 Task: Create New Customer with Customer Name: Baris Pasta & Pizza, Billing Address Line1: 1127 Sharon Lane, Billing Address Line2:  South Bend, Billing Address Line3:  Indiana 46625
Action: Mouse moved to (207, 43)
Screenshot: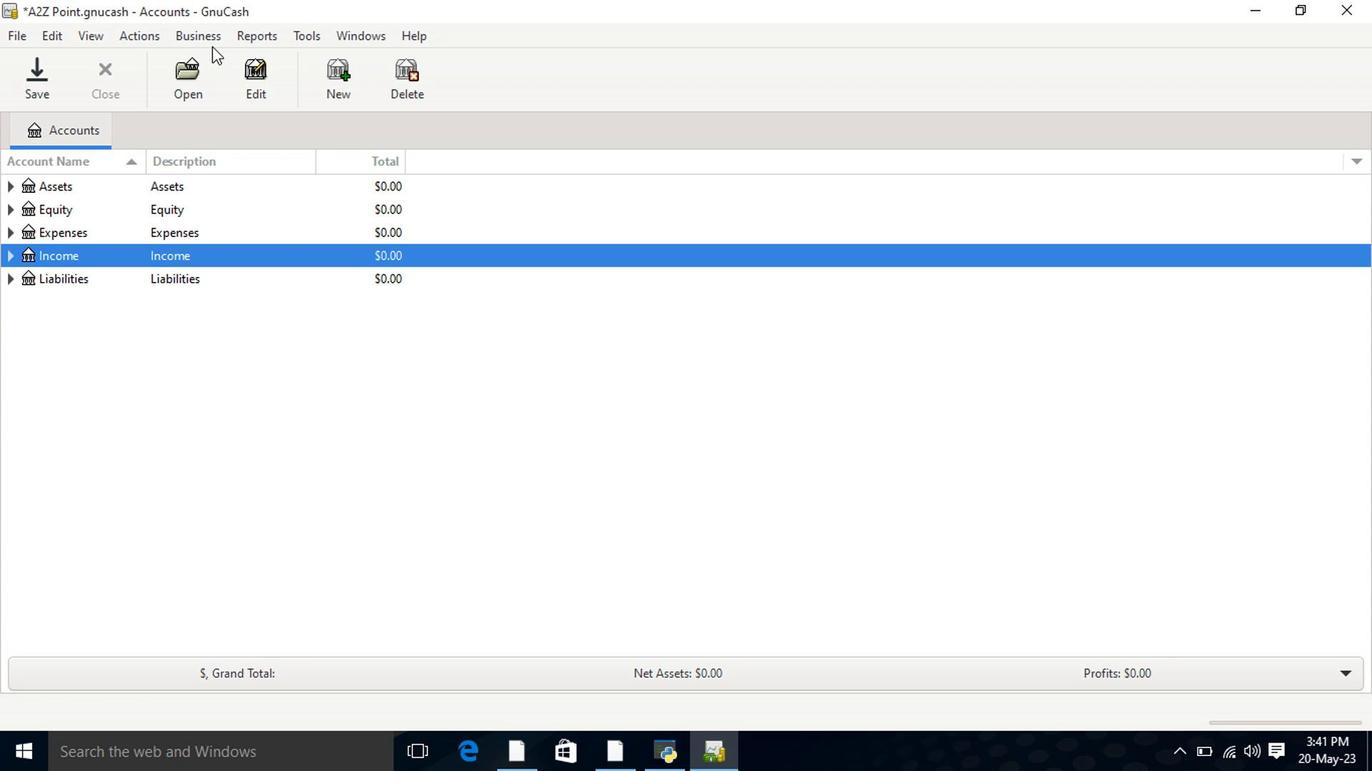 
Action: Mouse pressed left at (207, 43)
Screenshot: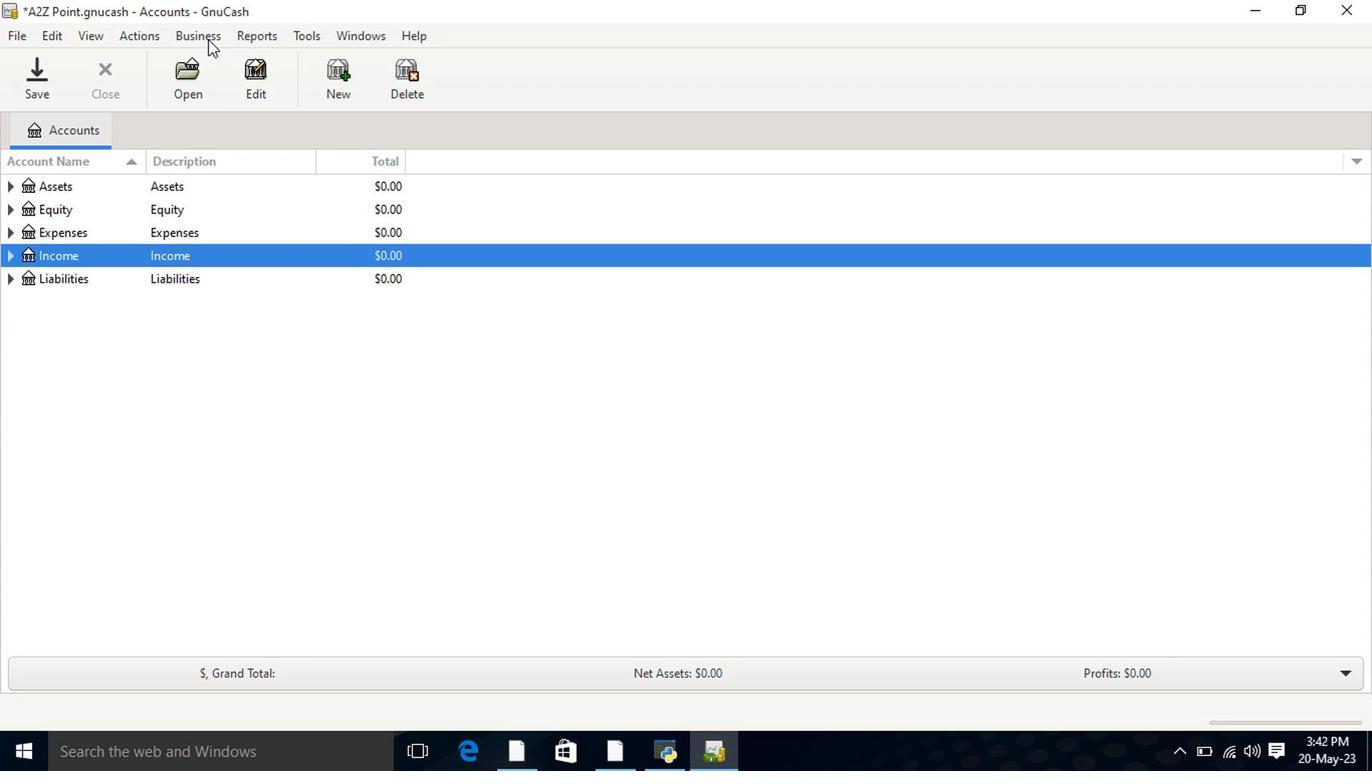 
Action: Mouse moved to (400, 90)
Screenshot: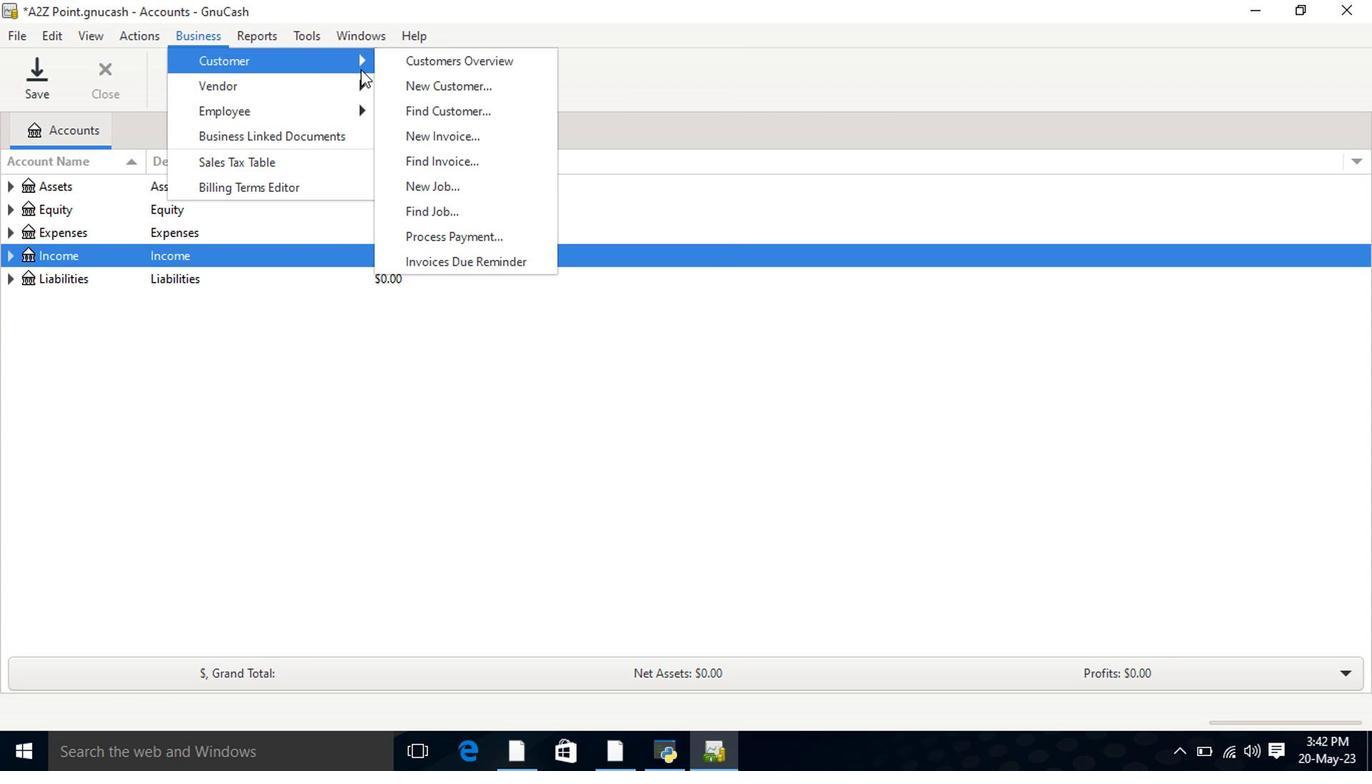 
Action: Mouse pressed left at (400, 90)
Screenshot: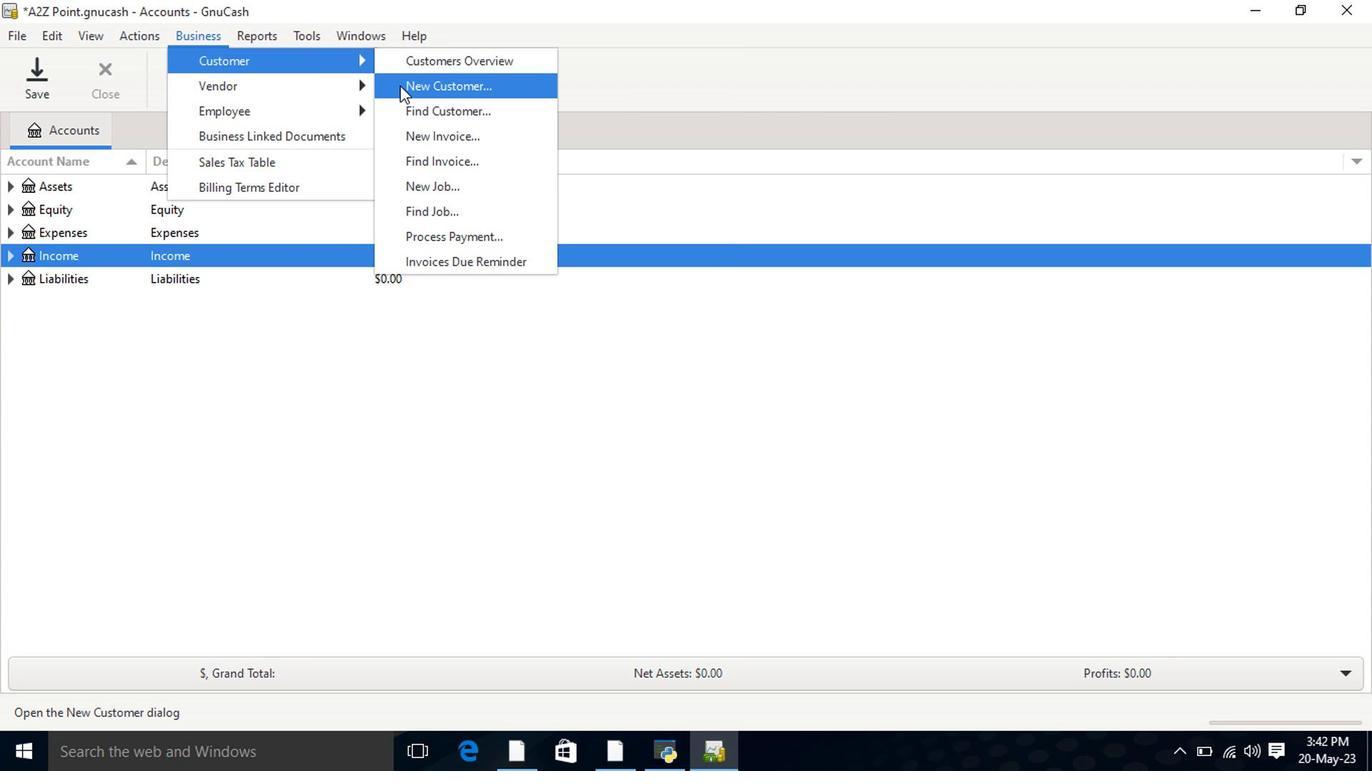 
Action: Mouse moved to (746, 216)
Screenshot: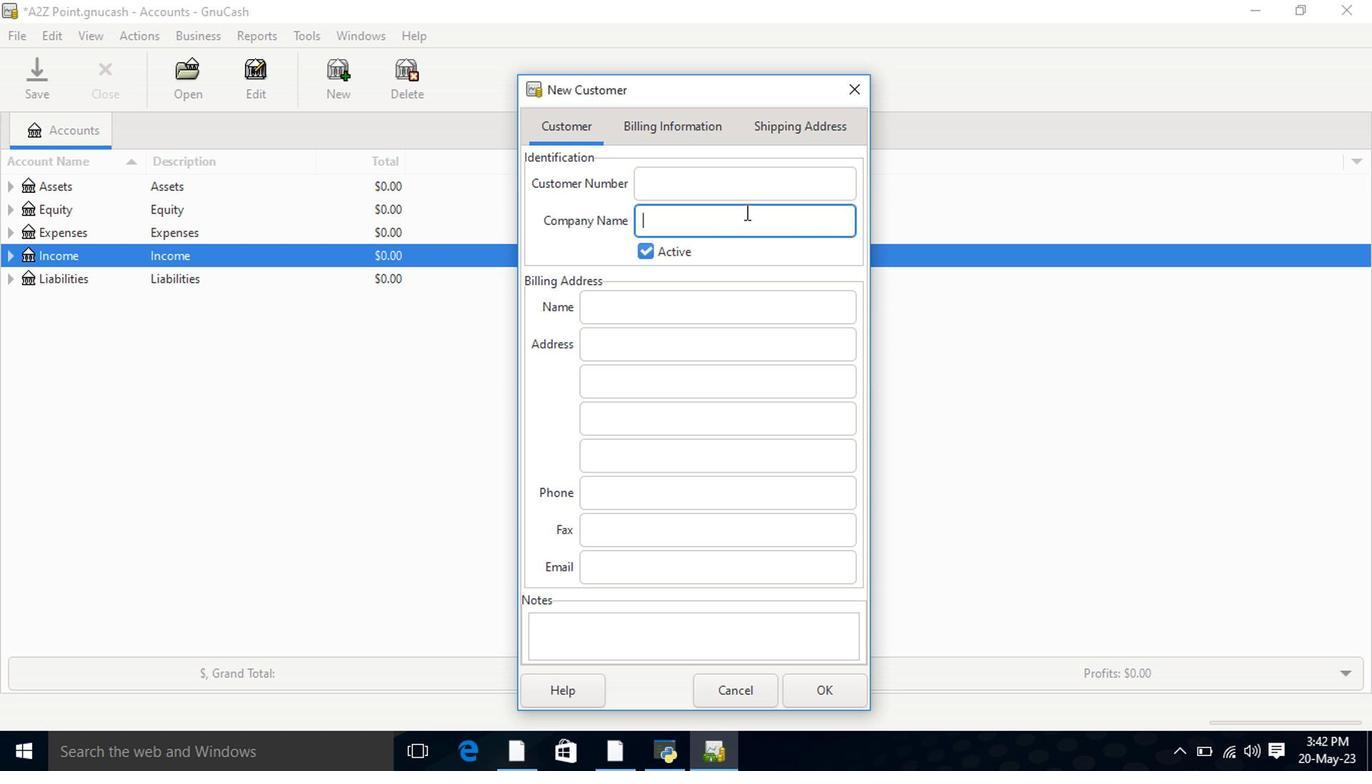 
Action: Key pressed <Key.shift>Baris<Key.space><Key.shift><Key.shift>Pasta<Key.space><Key.shift>&<Key.space><Key.shift><Key.shift>Pizza<Key.tab><Key.tab><Key.tab>
Screenshot: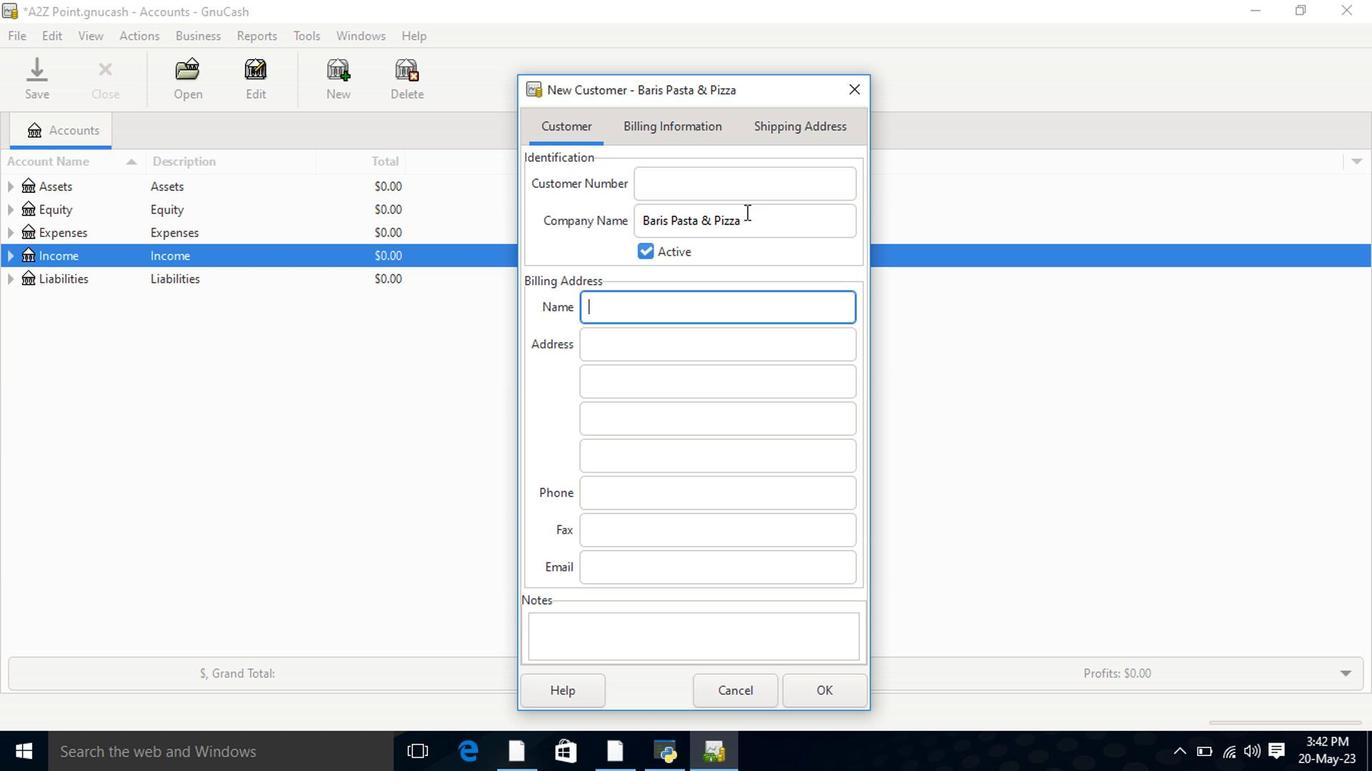 
Action: Mouse moved to (759, 240)
Screenshot: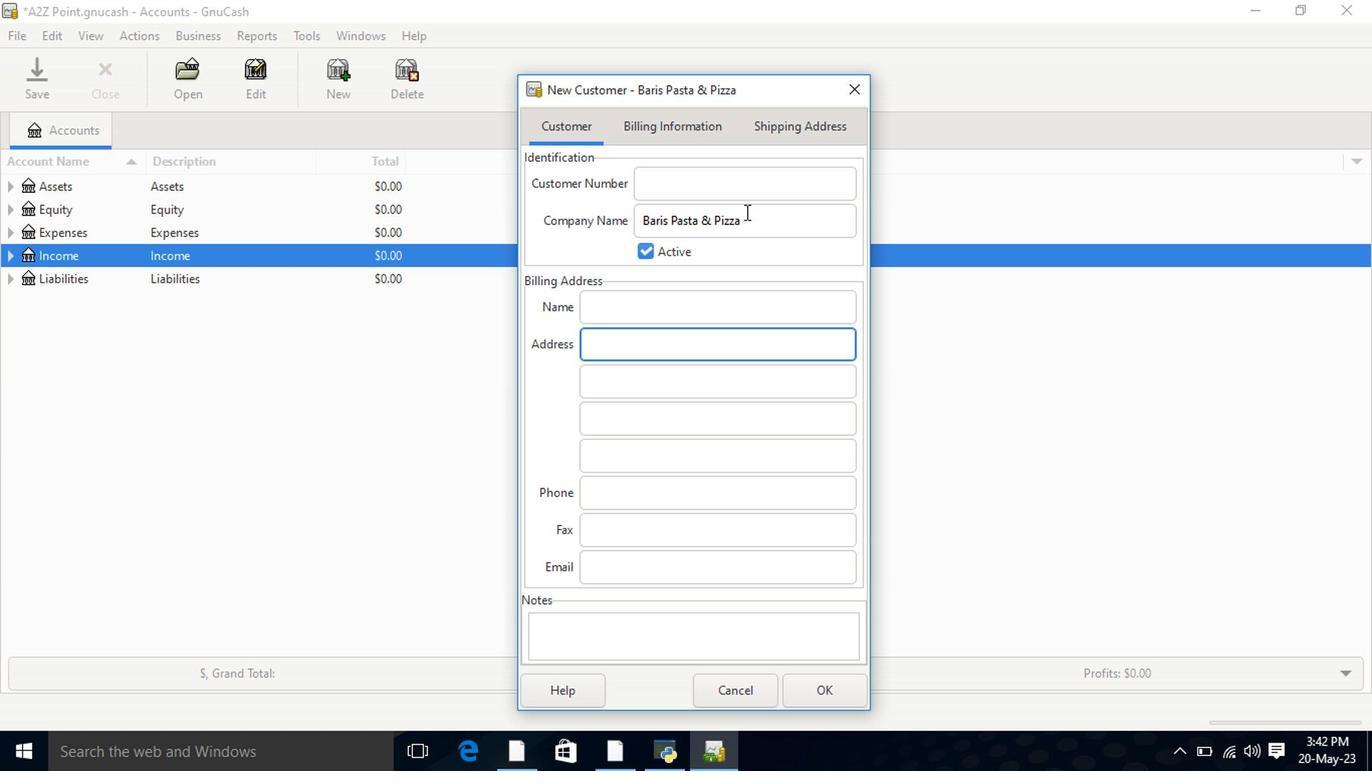 
Action: Key pressed 1127<Key.space><Key.shift>Sharon<Key.space><Key.shift>Lane<Key.tab><Key.shift>OU<Key.tab>IN<Key.tab>
Screenshot: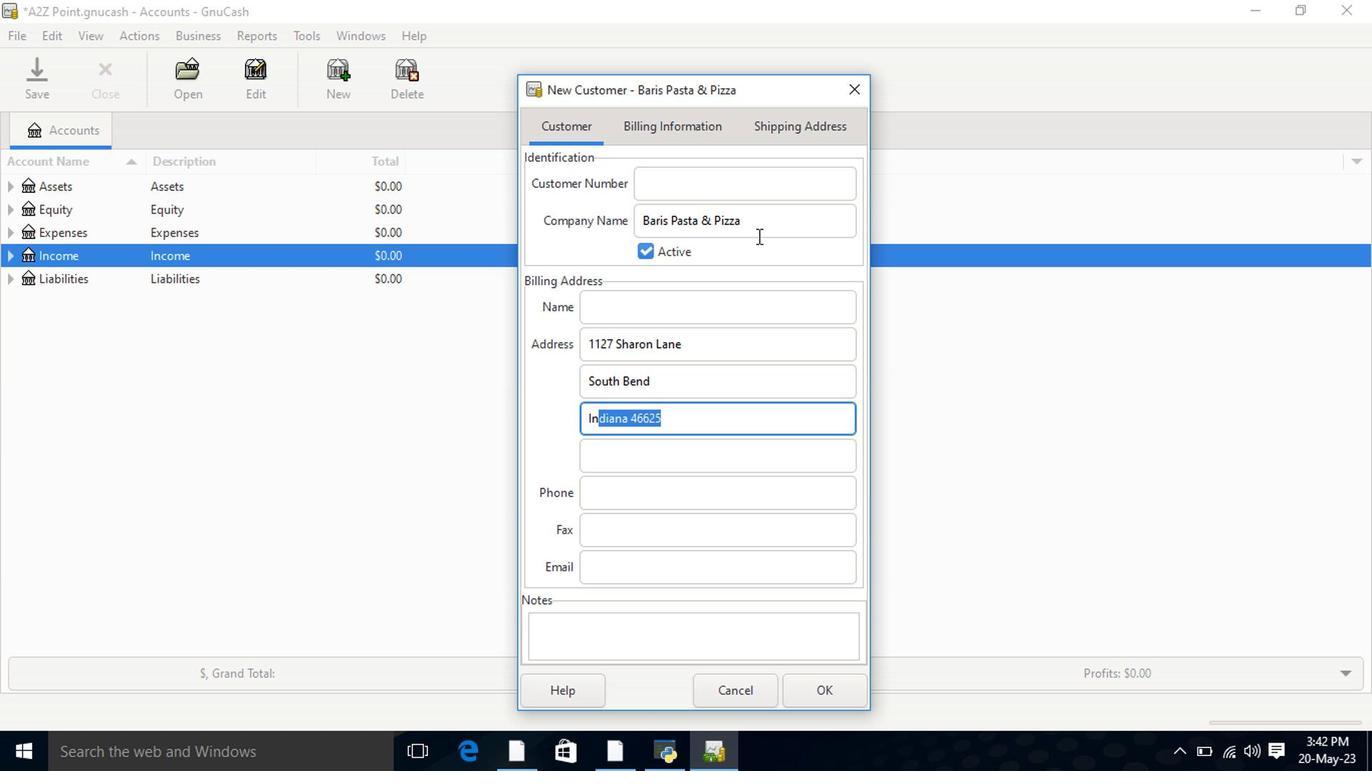 
Action: Mouse moved to (687, 135)
Screenshot: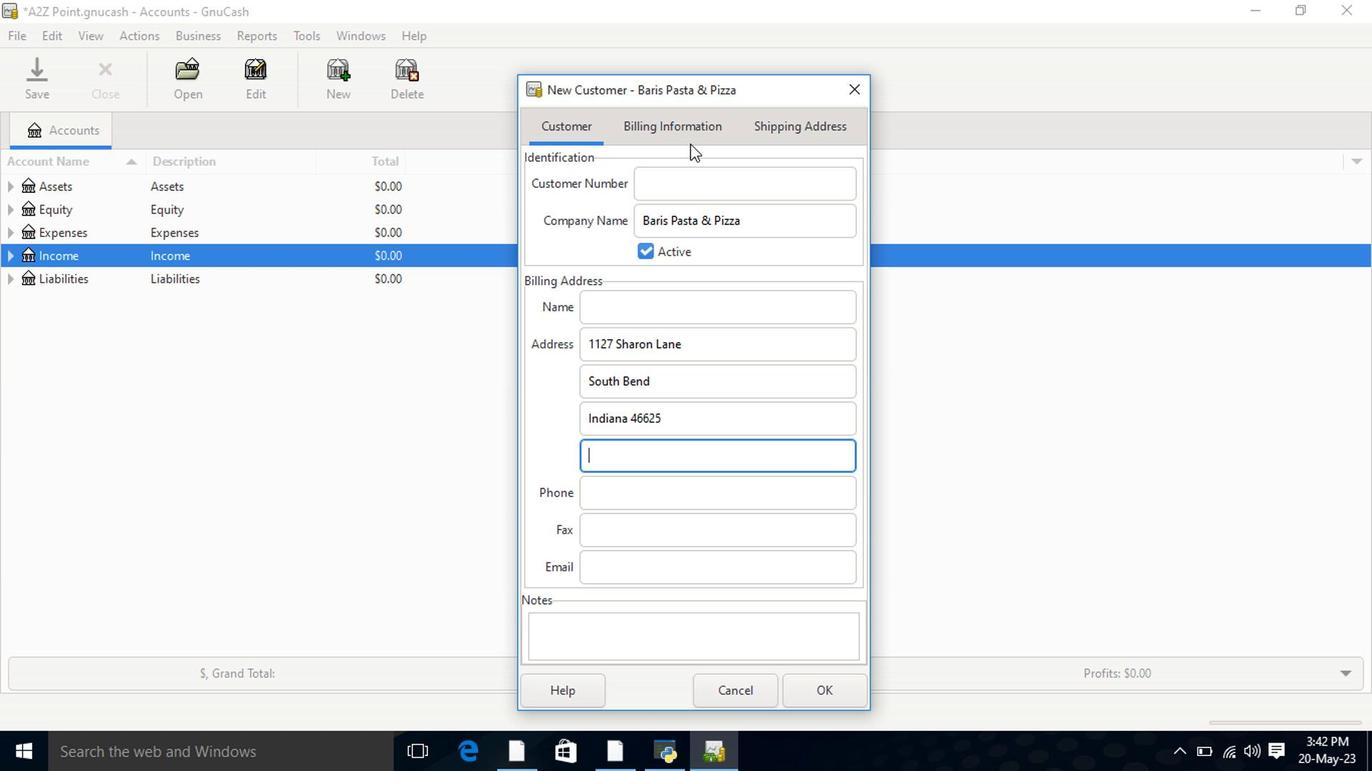 
Action: Mouse pressed left at (687, 135)
Screenshot: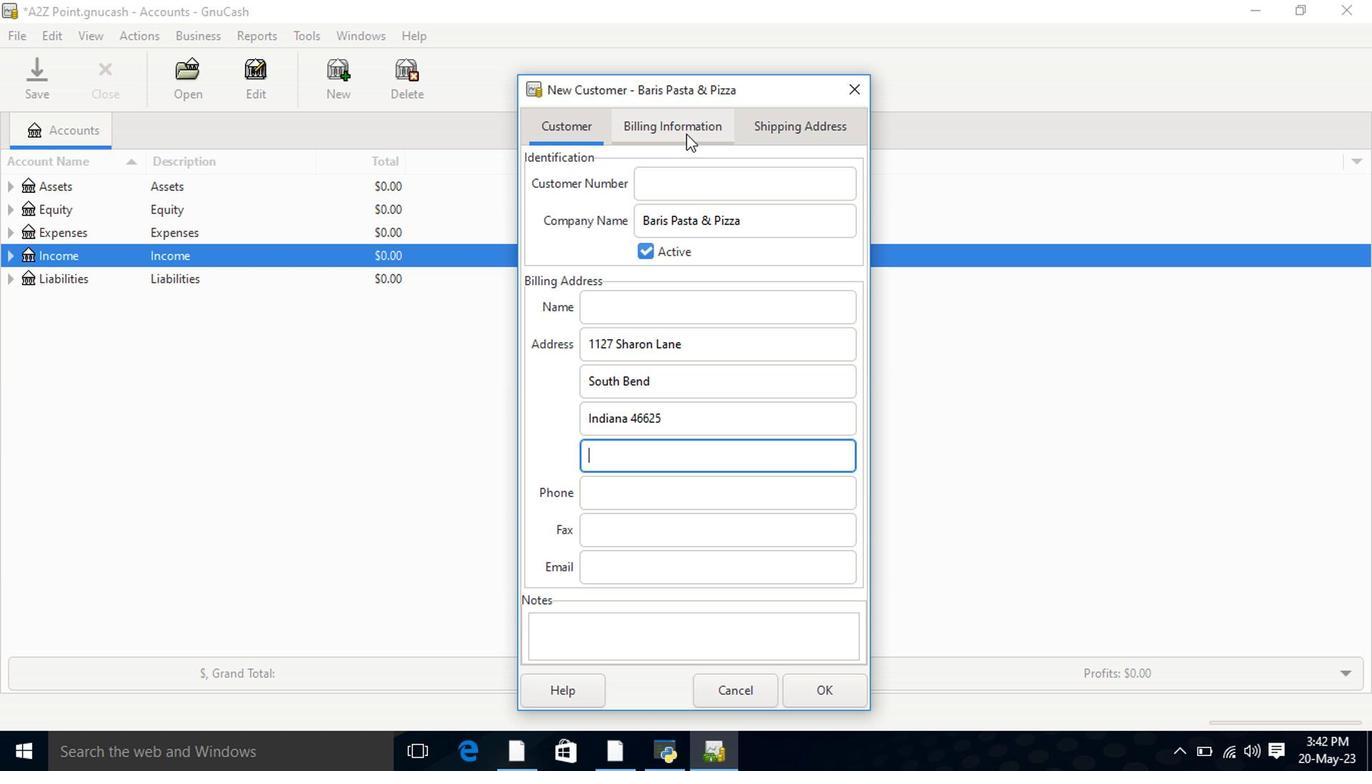
Action: Mouse moved to (812, 686)
Screenshot: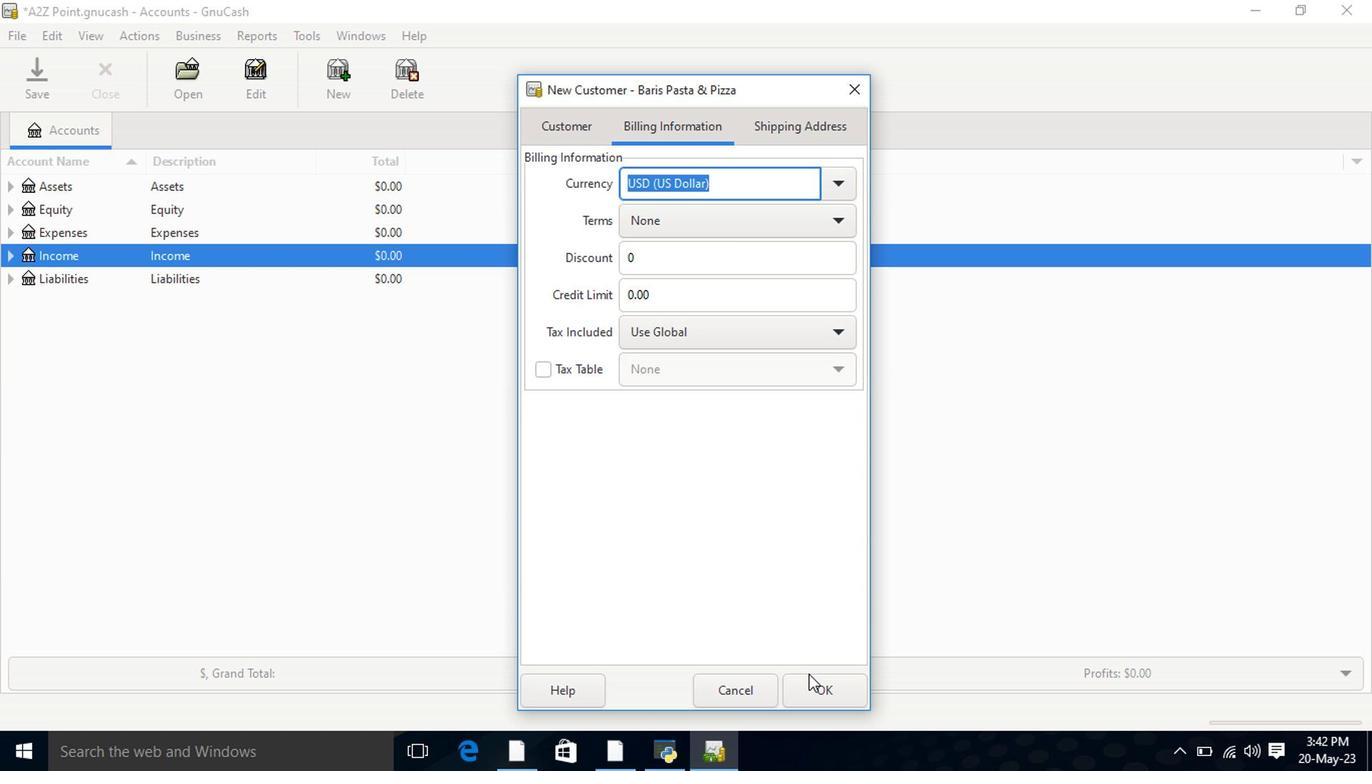 
Action: Mouse pressed left at (812, 686)
Screenshot: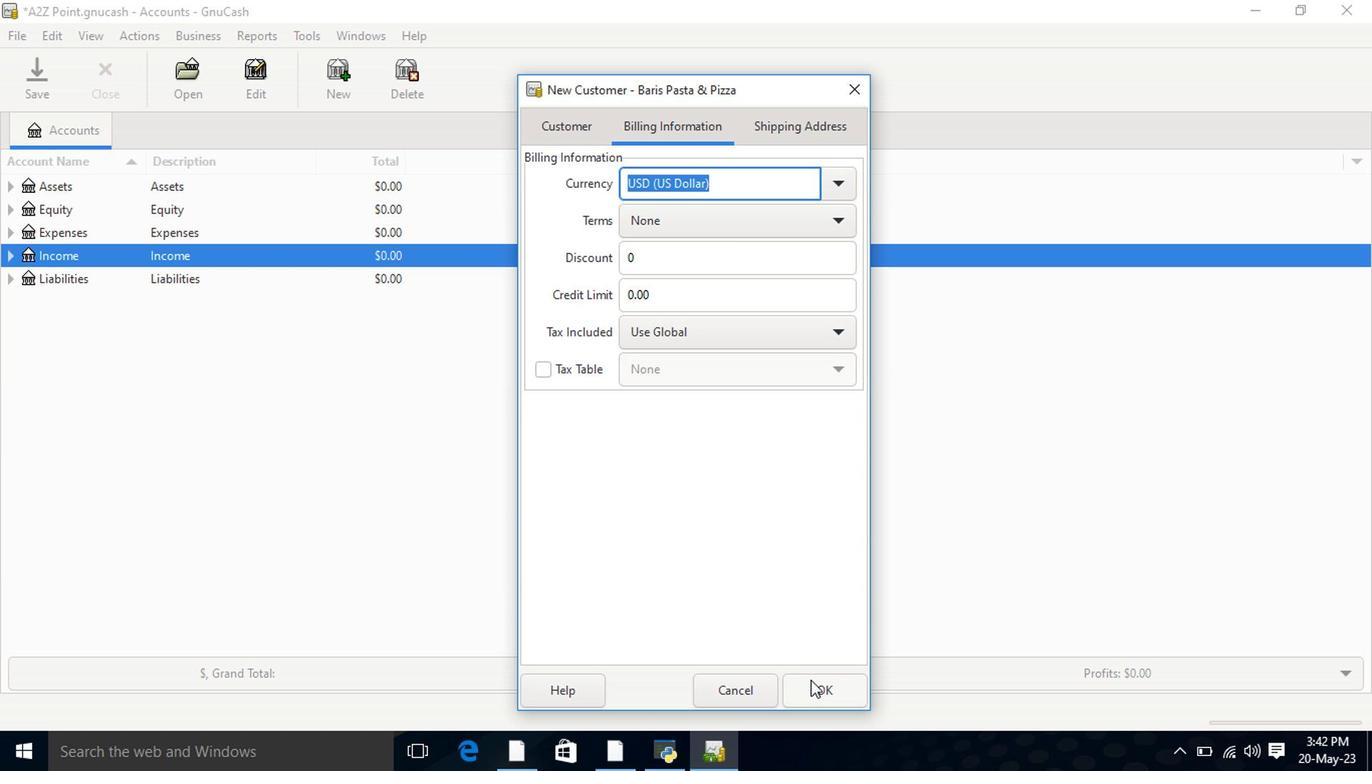 
